 Task: Filter the marketplace by the "Recently Added" category.
Action: Mouse pressed left at (206, 114)
Screenshot: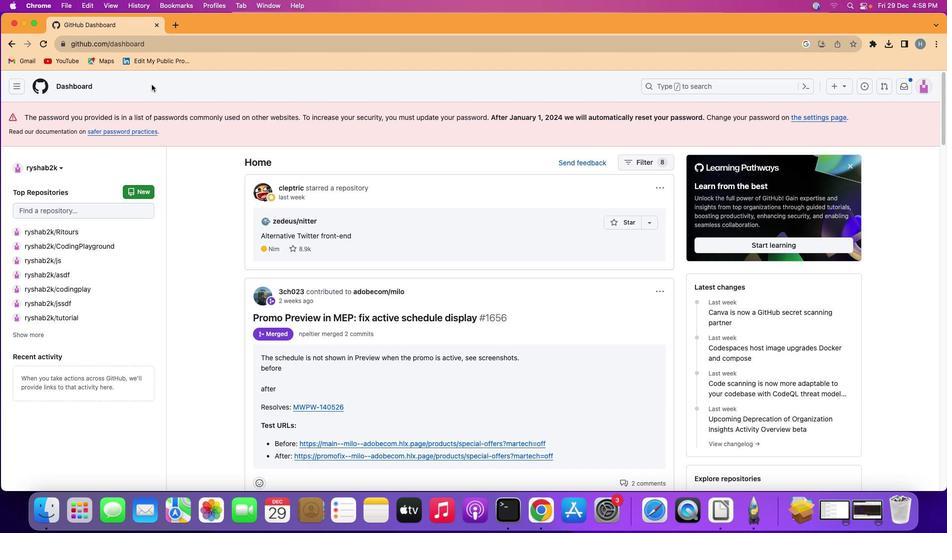 
Action: Mouse moved to (77, 114)
Screenshot: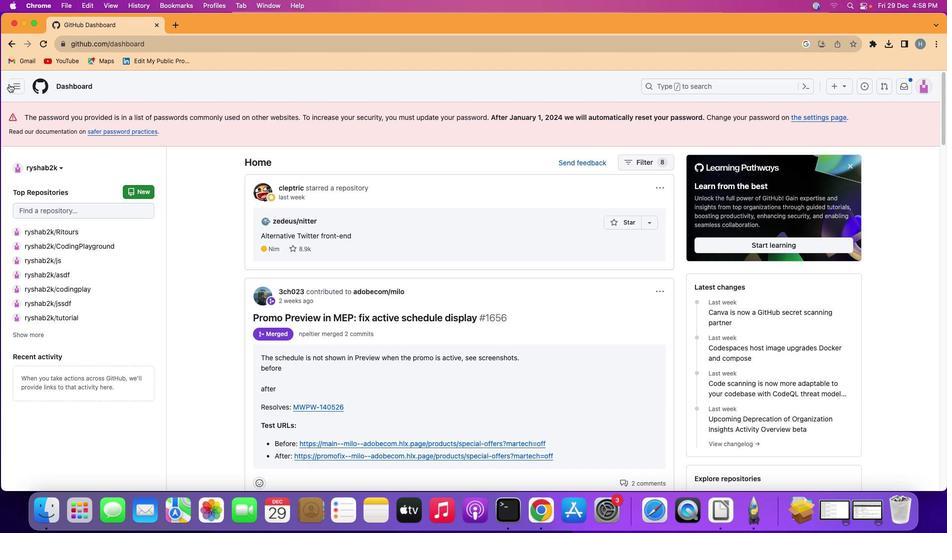 
Action: Mouse pressed left at (77, 114)
Screenshot: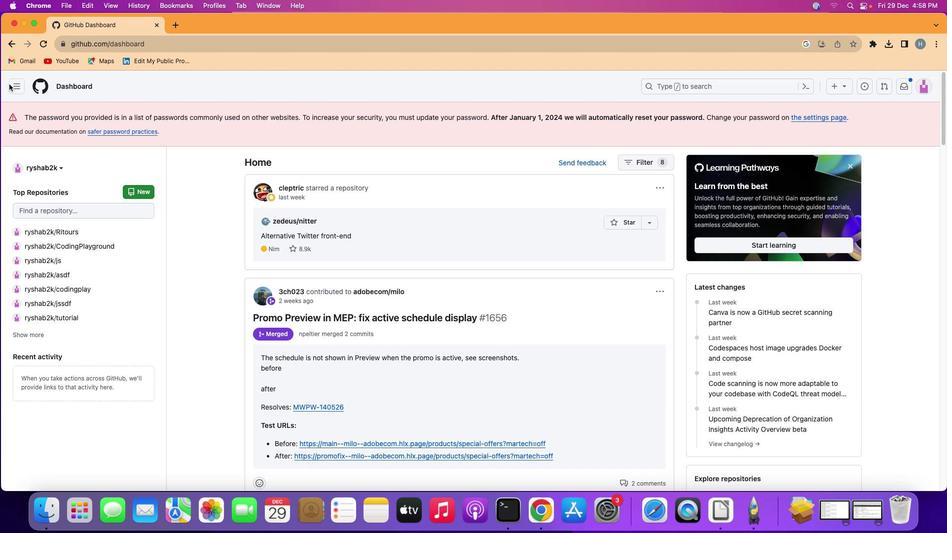 
Action: Mouse moved to (167, 239)
Screenshot: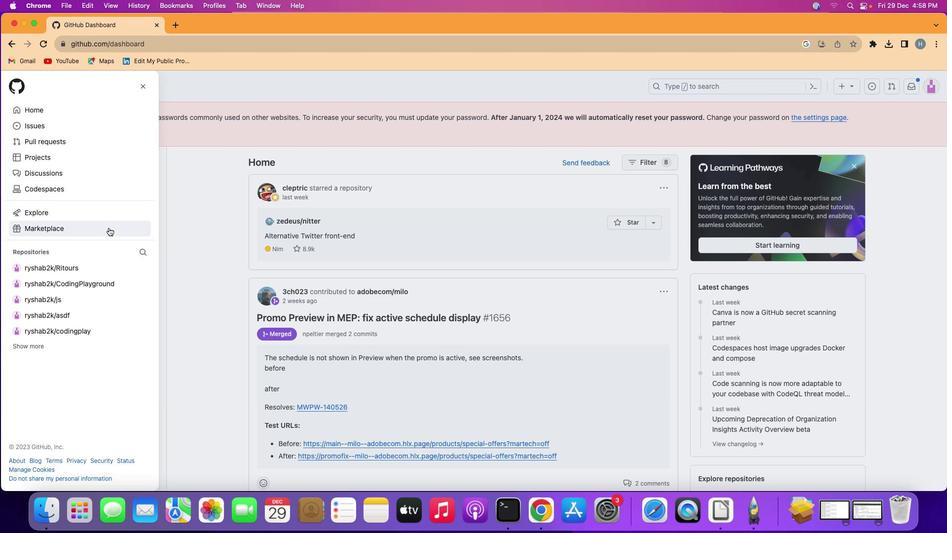 
Action: Mouse pressed left at (167, 239)
Screenshot: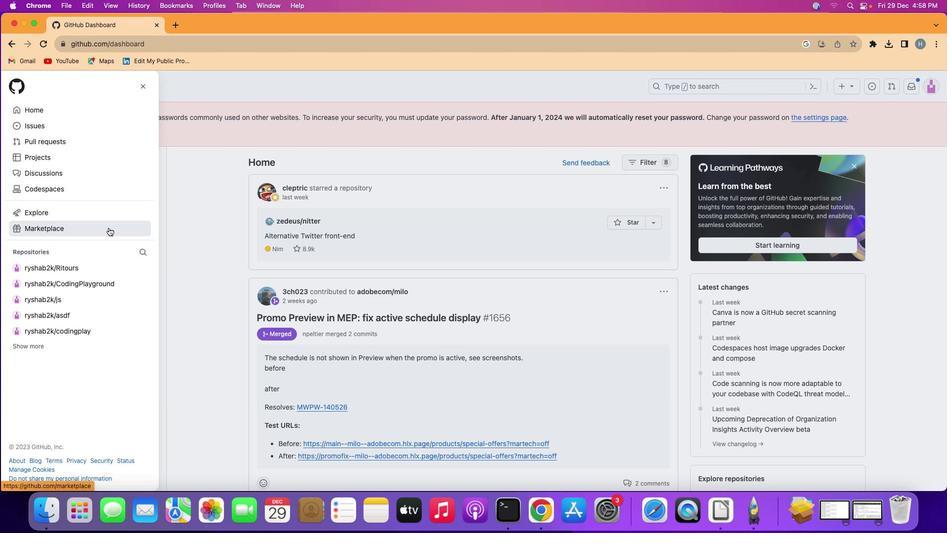 
Action: Mouse moved to (344, 374)
Screenshot: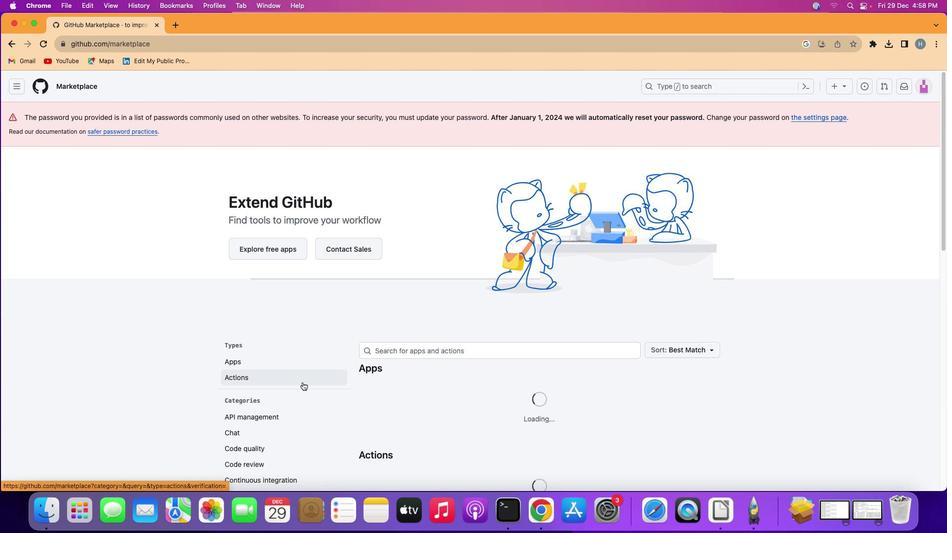 
Action: Mouse scrolled (344, 374) with delta (68, 39)
Screenshot: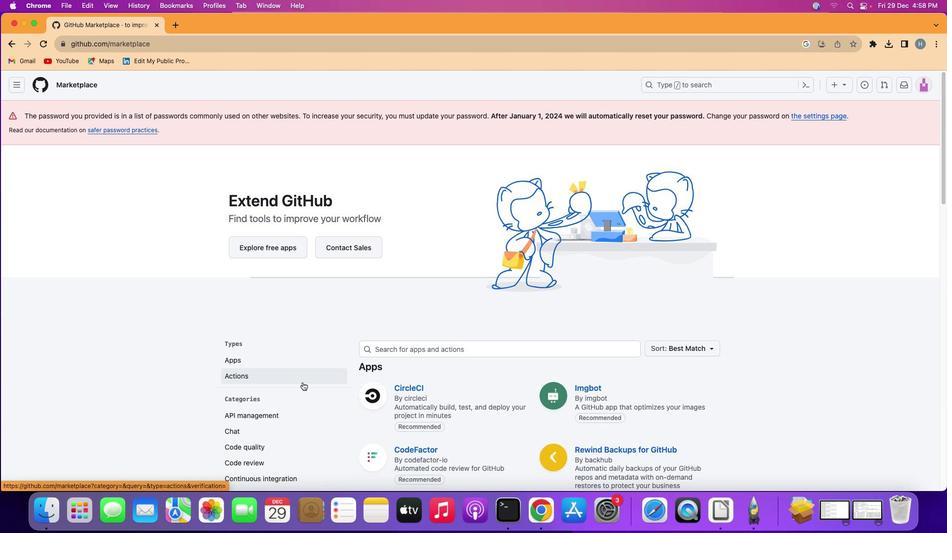 
Action: Mouse scrolled (344, 374) with delta (68, 39)
Screenshot: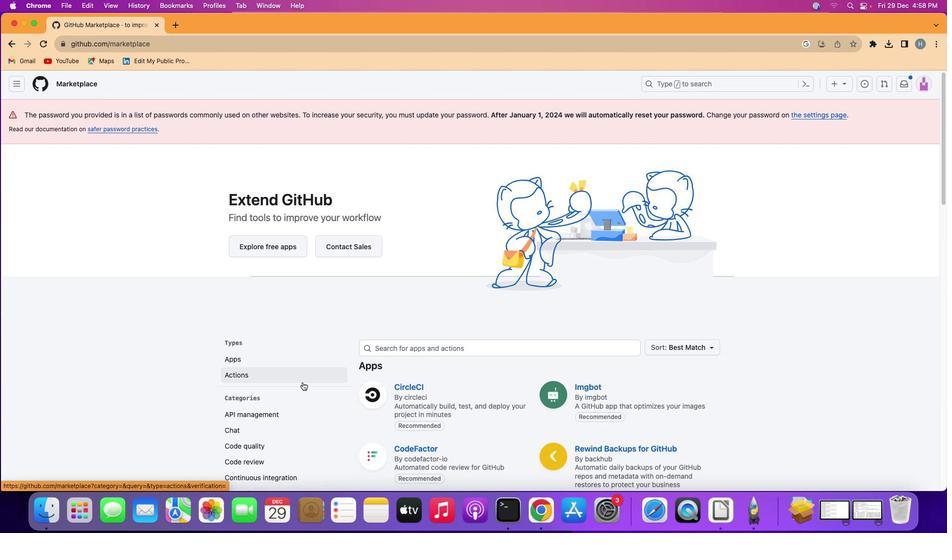 
Action: Mouse scrolled (344, 374) with delta (68, 39)
Screenshot: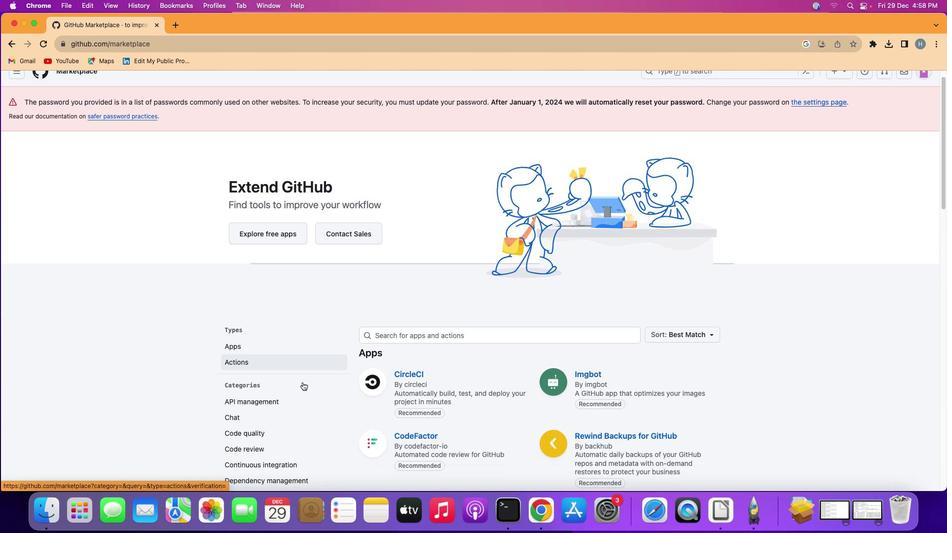 
Action: Mouse scrolled (344, 374) with delta (68, 39)
Screenshot: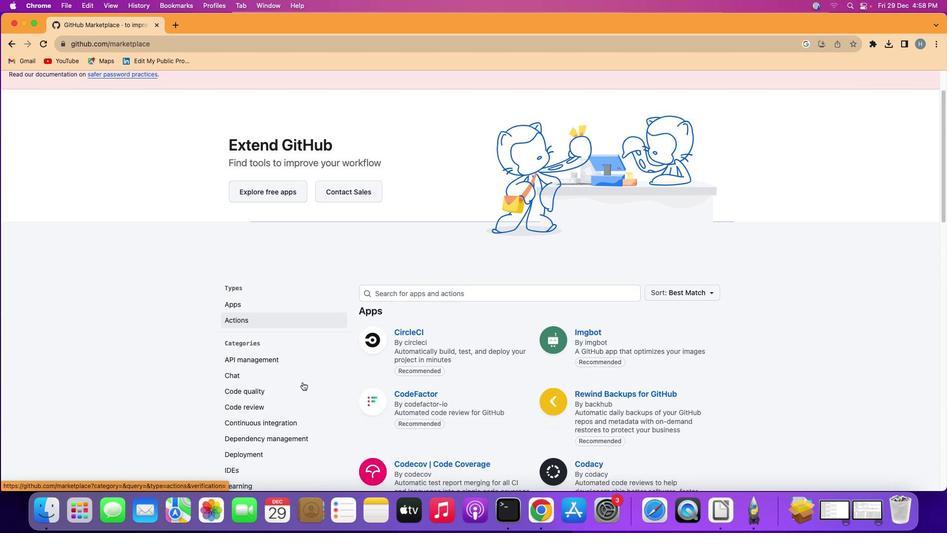 
Action: Mouse moved to (342, 373)
Screenshot: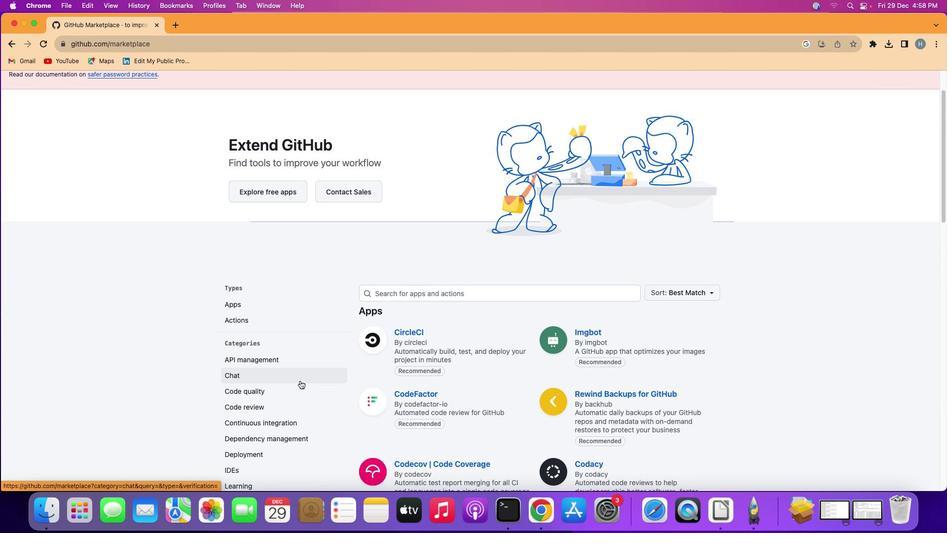 
Action: Mouse scrolled (342, 373) with delta (68, 39)
Screenshot: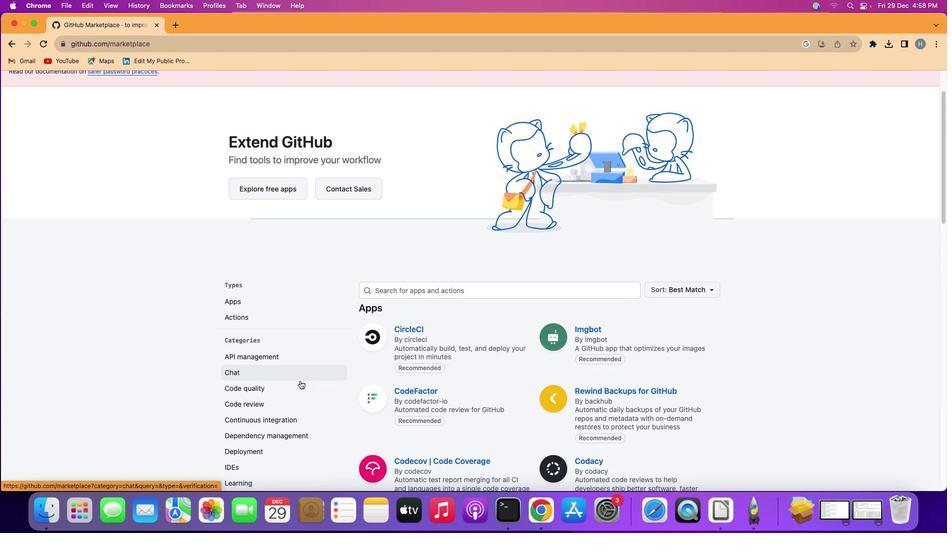 
Action: Mouse scrolled (342, 373) with delta (68, 39)
Screenshot: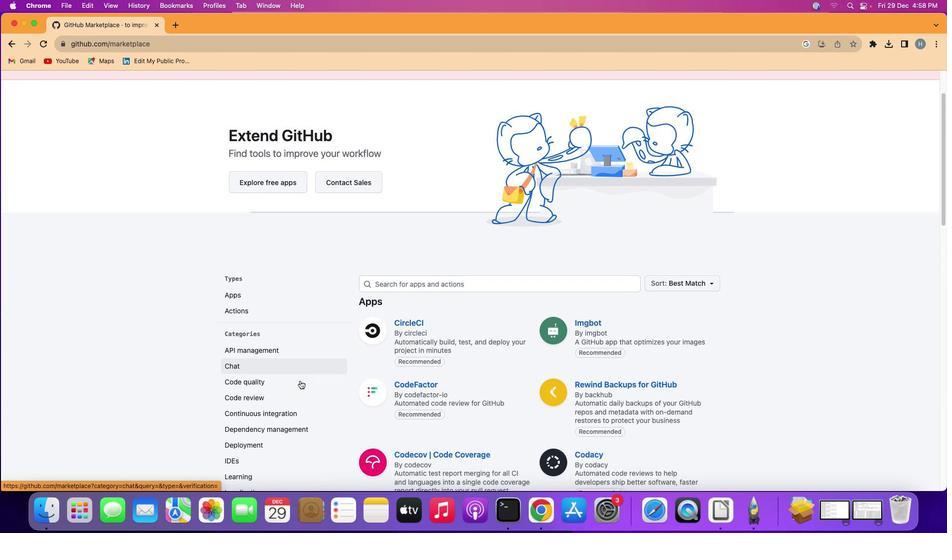 
Action: Mouse scrolled (342, 373) with delta (68, 39)
Screenshot: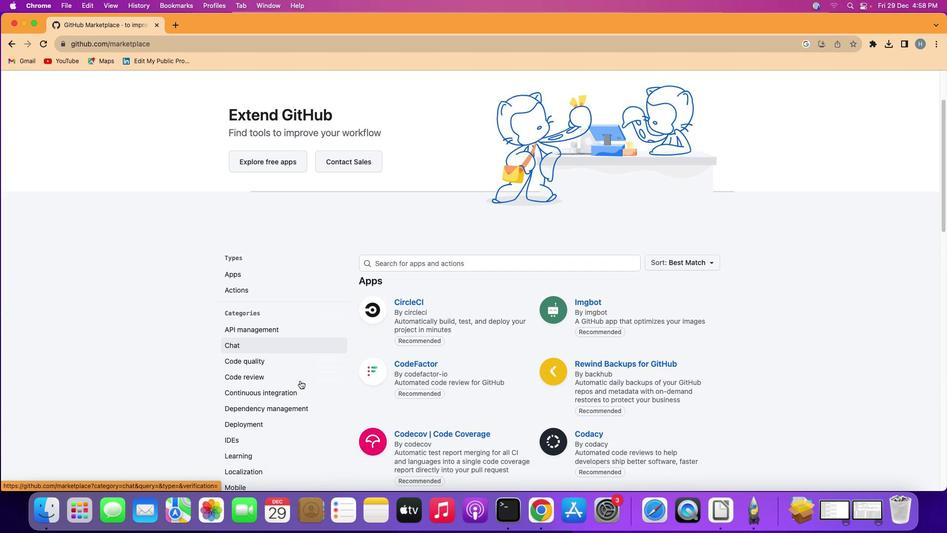 
Action: Mouse scrolled (342, 373) with delta (68, 38)
Screenshot: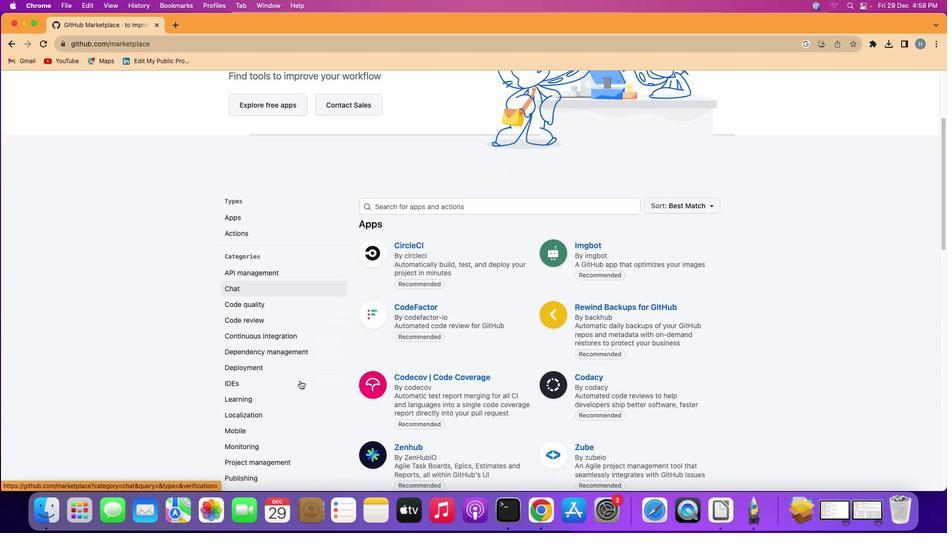 
Action: Mouse scrolled (342, 373) with delta (68, 38)
Screenshot: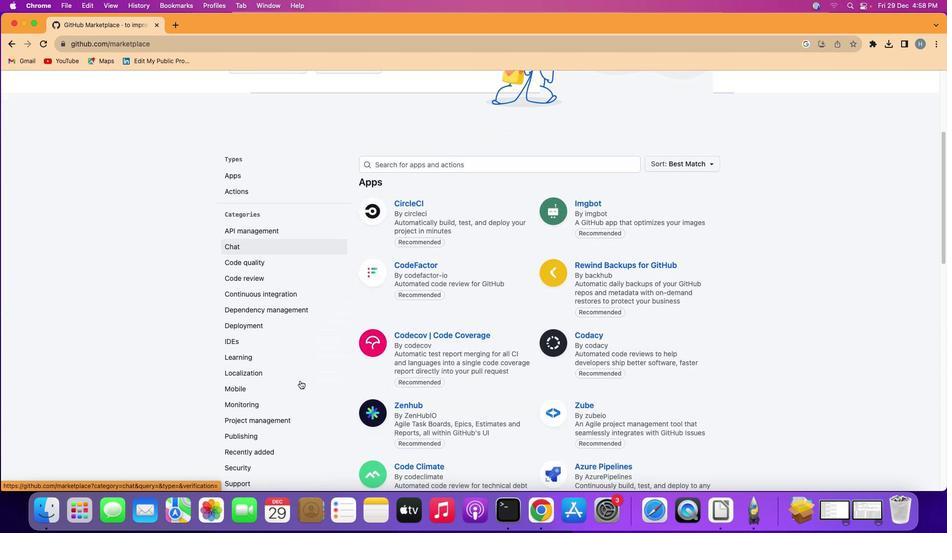 
Action: Mouse scrolled (342, 373) with delta (68, 38)
Screenshot: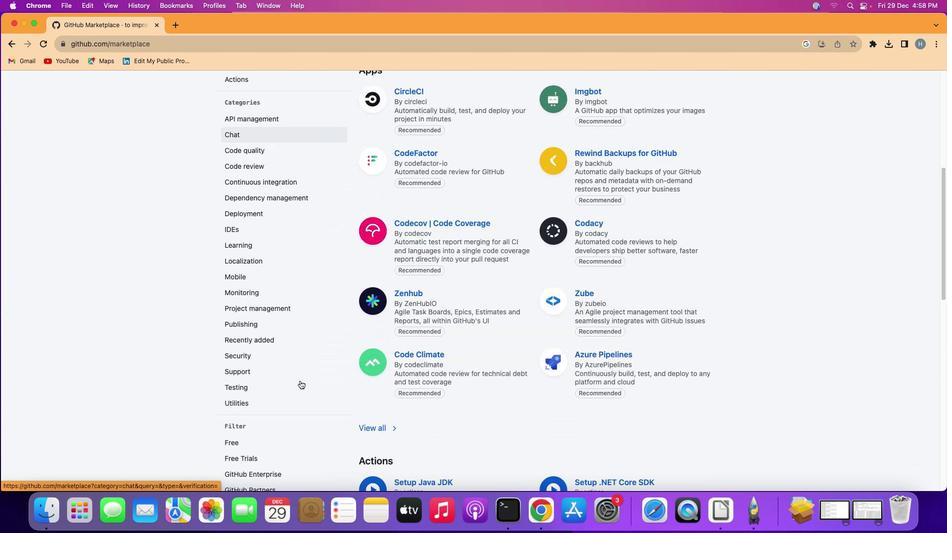 
Action: Mouse moved to (331, 310)
Screenshot: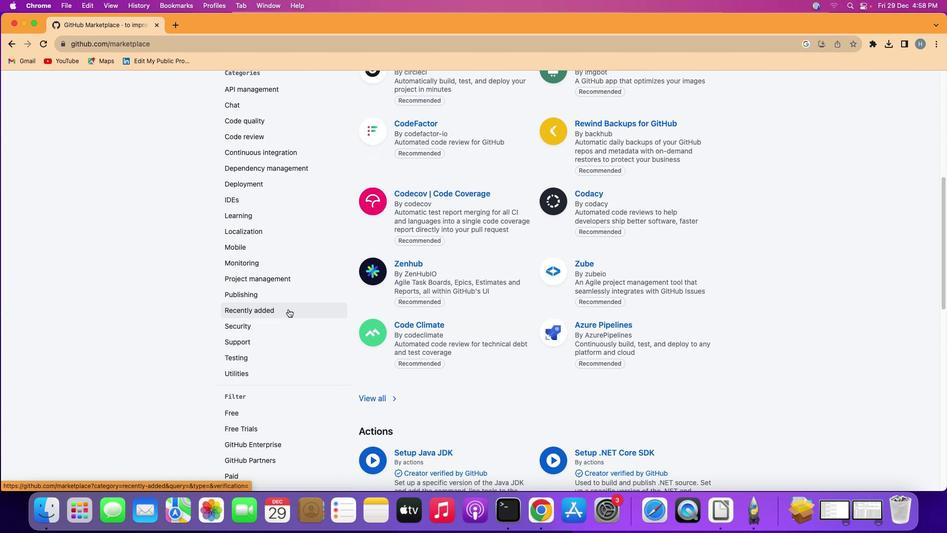 
Action: Mouse pressed left at (331, 310)
Screenshot: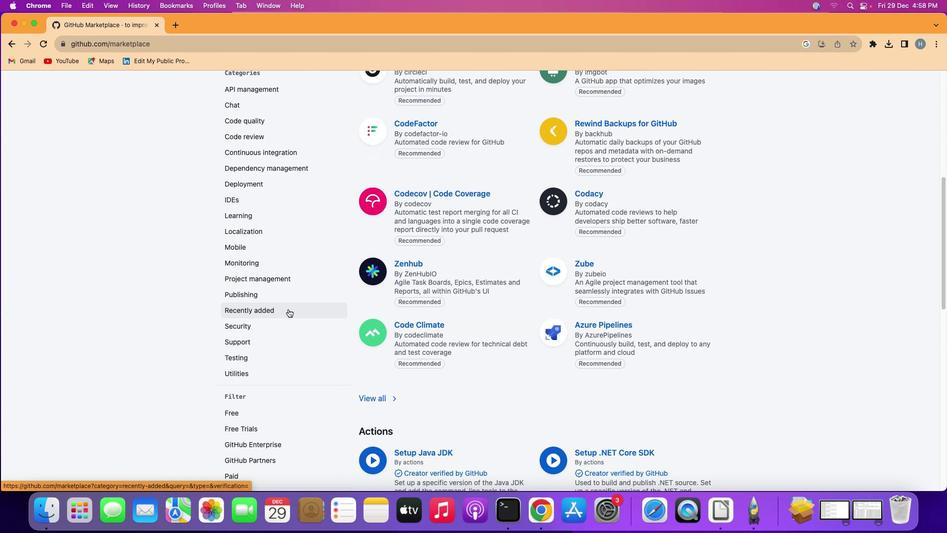 
Action: Mouse moved to (389, 312)
Screenshot: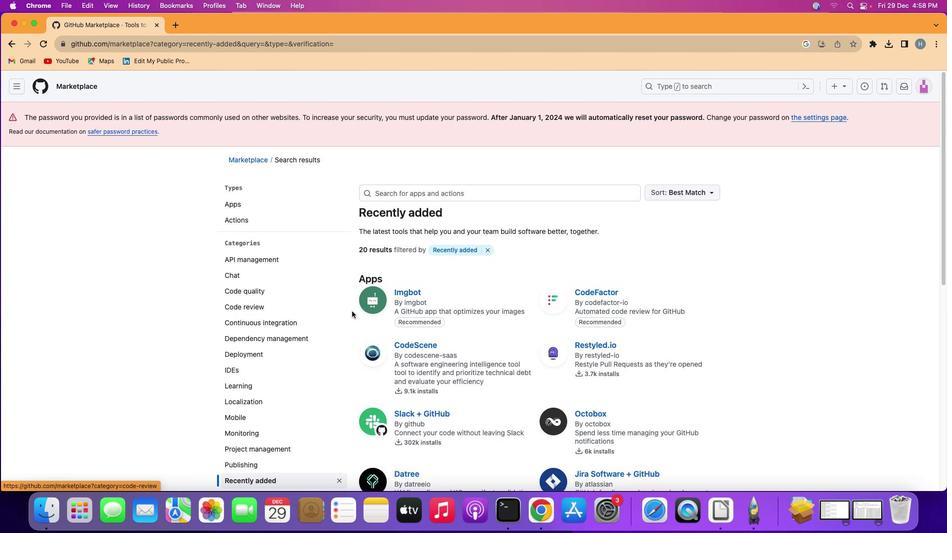 
